 Task: Create a due date automation trigger when advanced on, on the wednesday after a card is due add fields without all custom fields completed at 11:00 AM.
Action: Mouse moved to (999, 80)
Screenshot: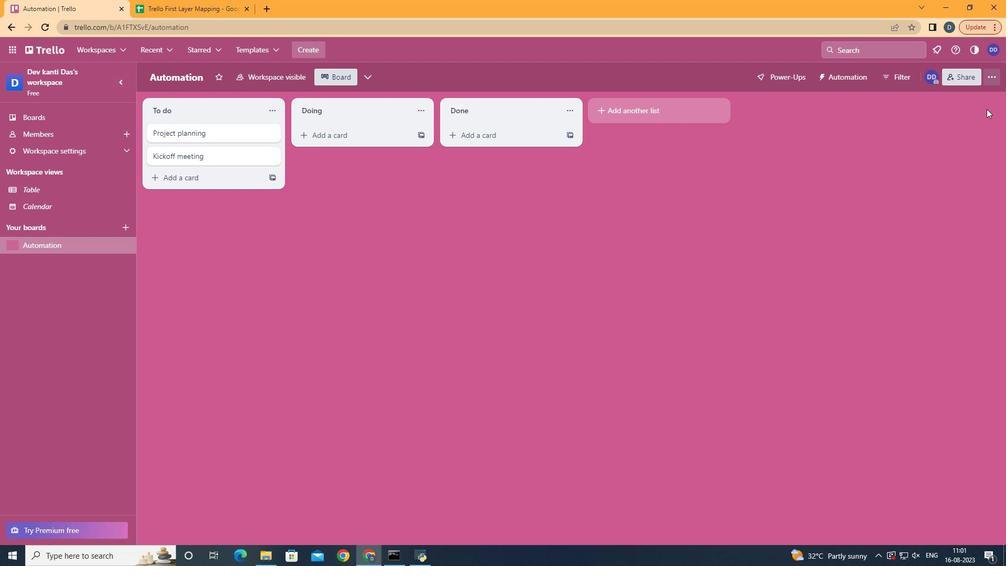
Action: Mouse pressed left at (999, 80)
Screenshot: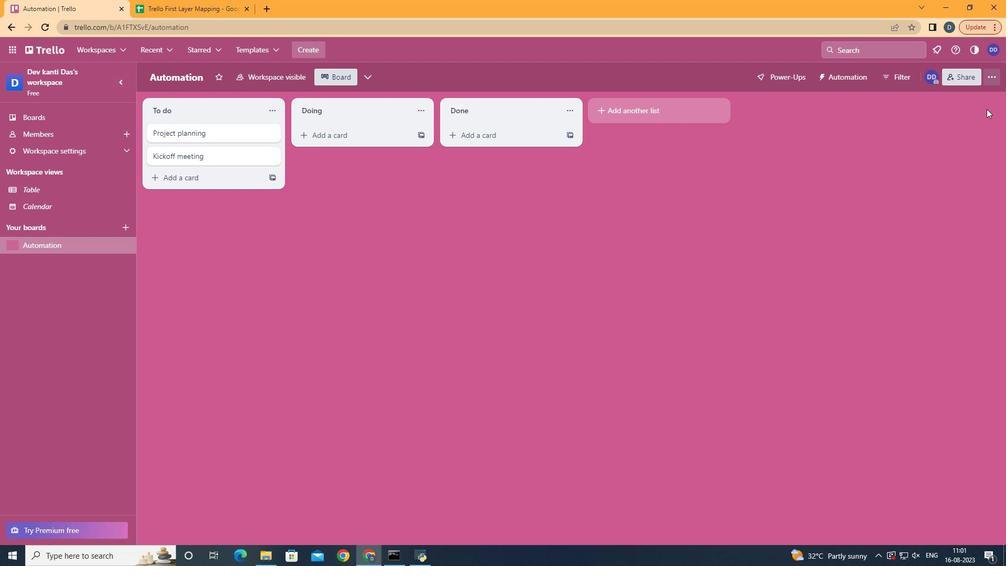 
Action: Mouse moved to (931, 221)
Screenshot: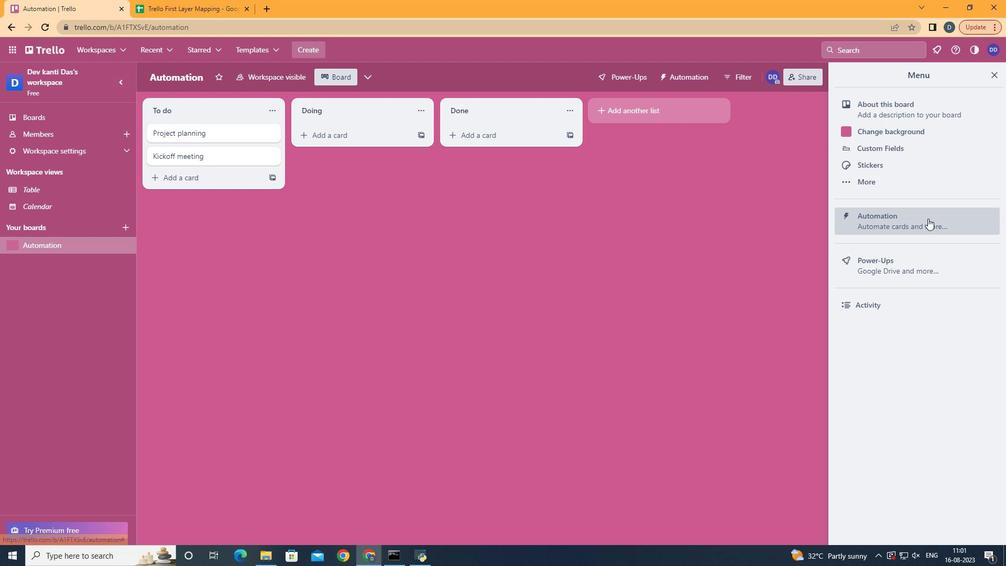 
Action: Mouse pressed left at (931, 221)
Screenshot: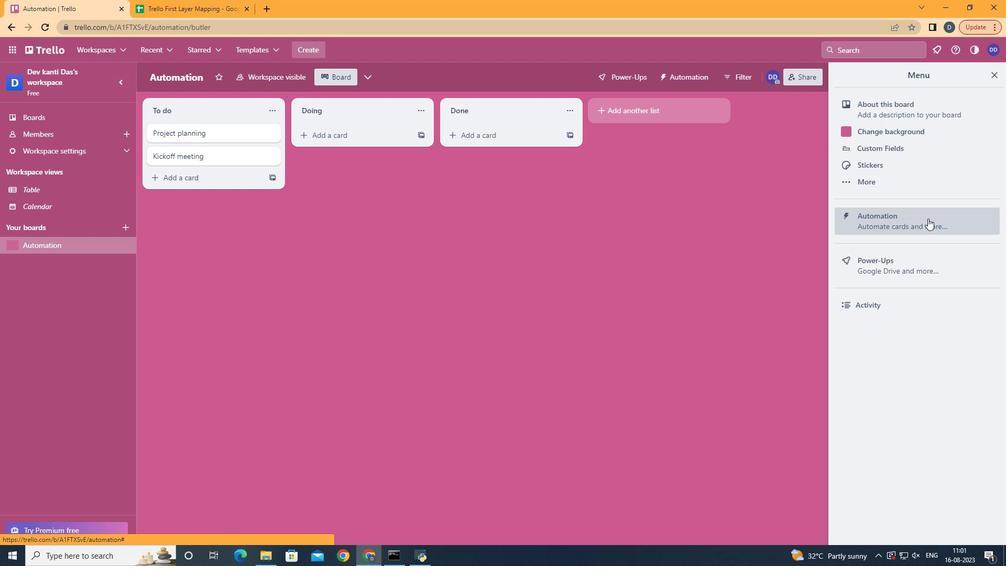 
Action: Mouse moved to (202, 223)
Screenshot: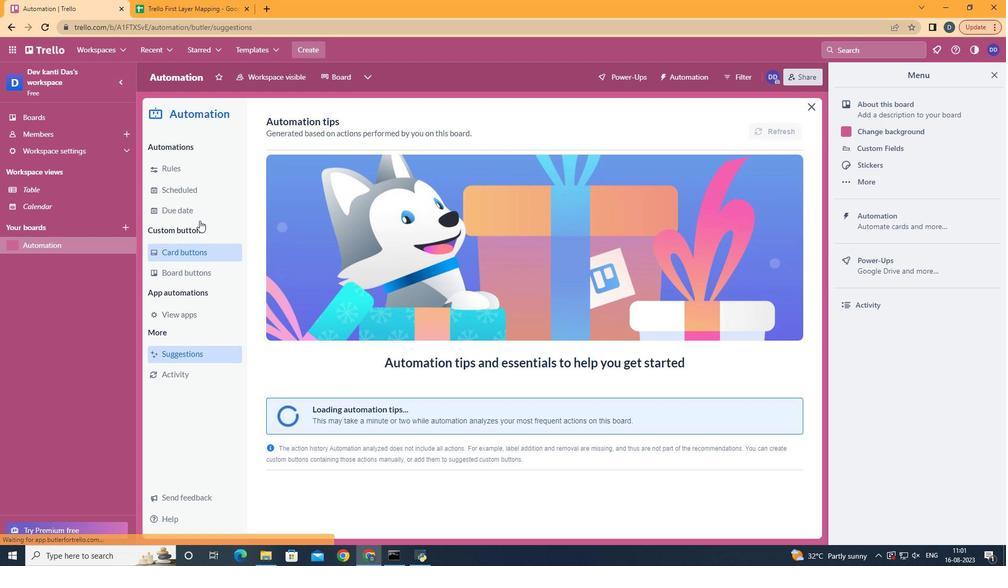 
Action: Mouse pressed left at (202, 223)
Screenshot: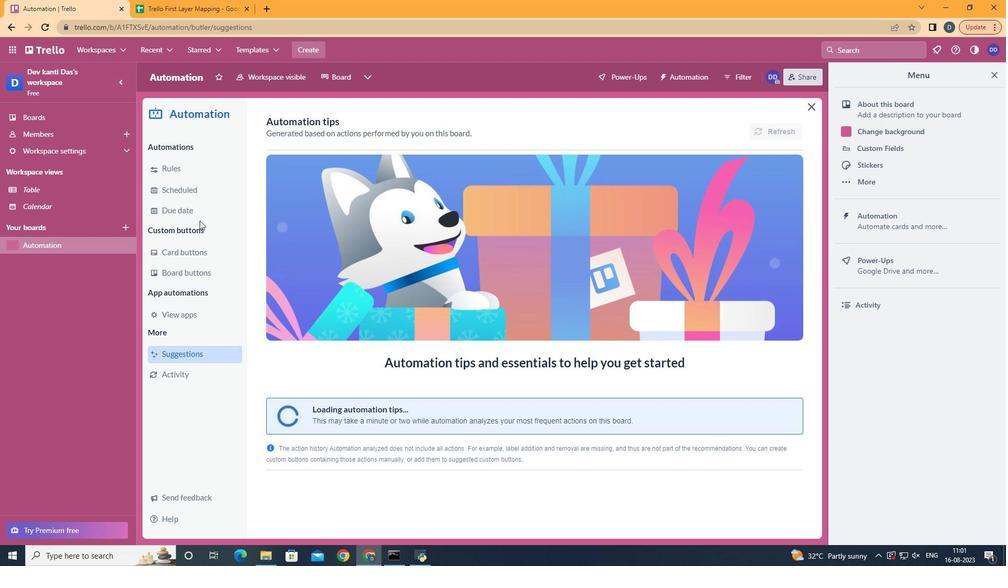 
Action: Mouse moved to (203, 217)
Screenshot: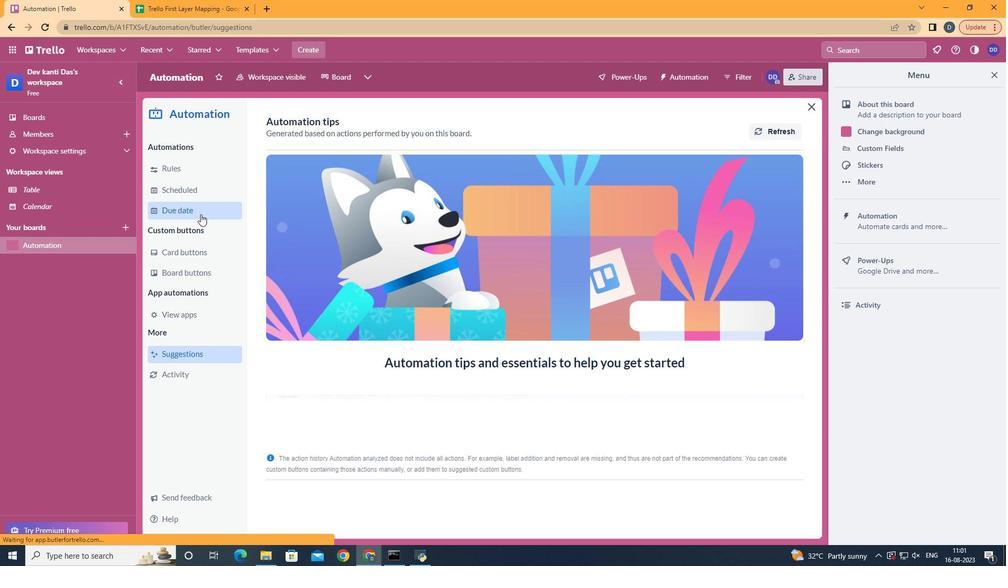 
Action: Mouse pressed left at (203, 217)
Screenshot: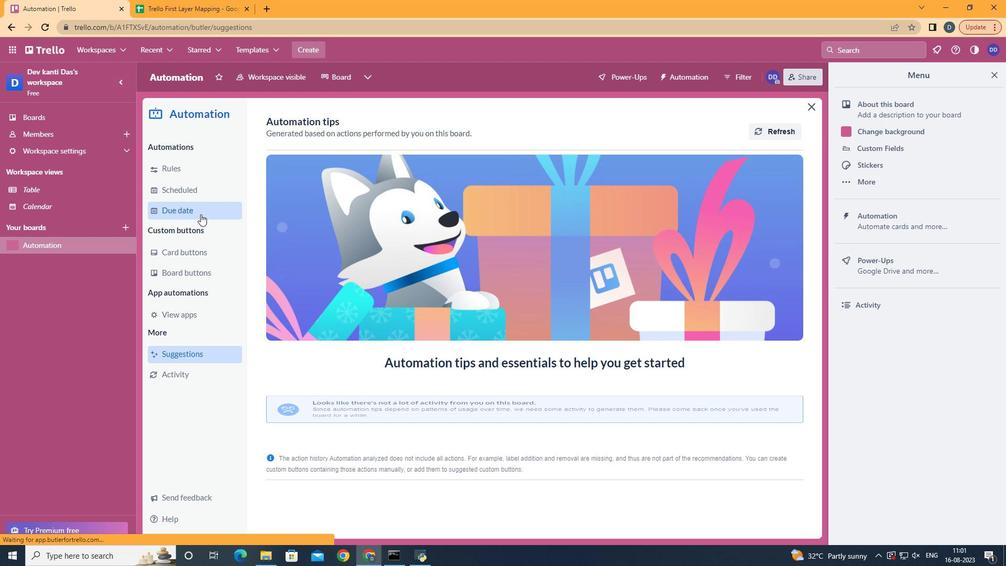 
Action: Mouse moved to (732, 135)
Screenshot: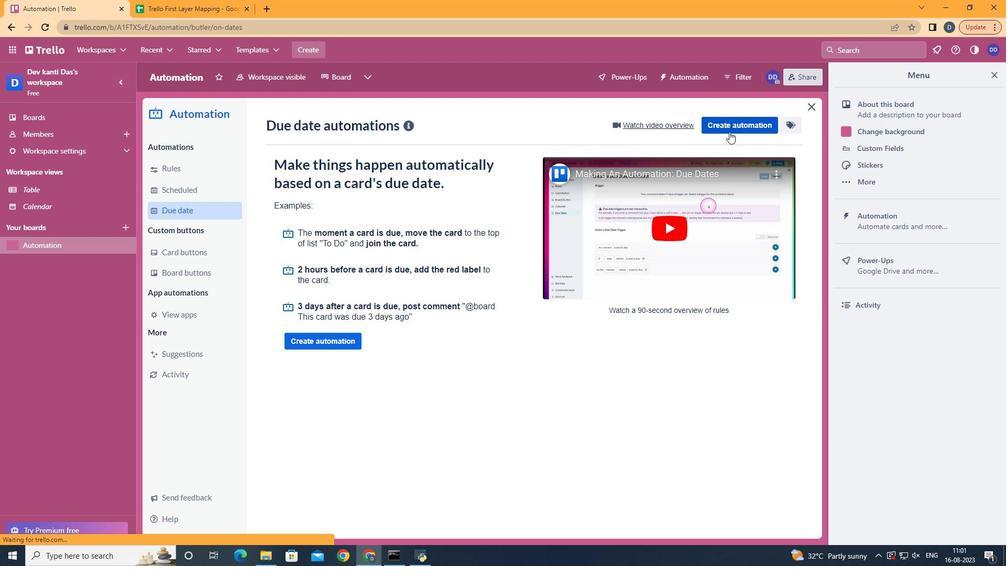 
Action: Mouse pressed left at (732, 135)
Screenshot: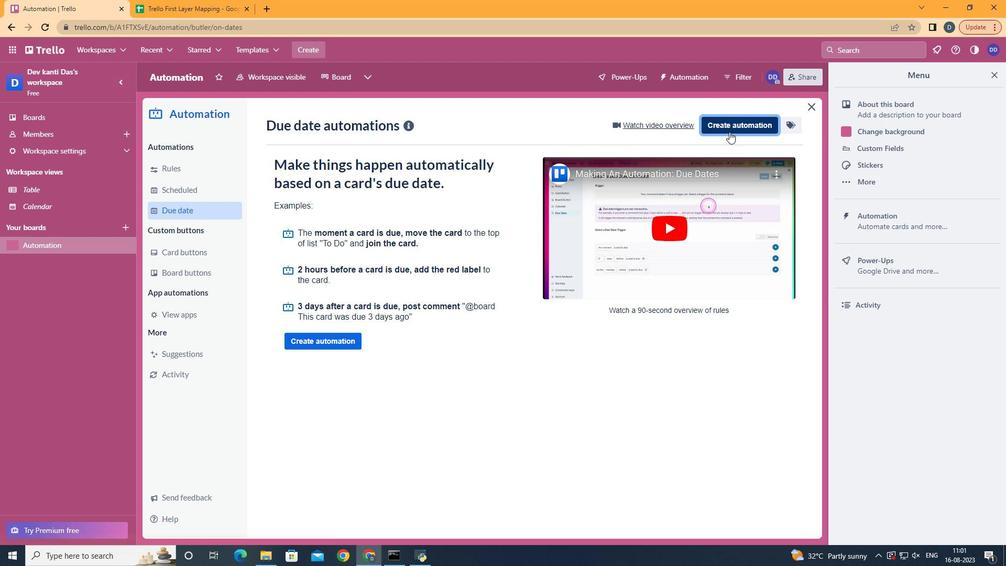 
Action: Mouse moved to (566, 233)
Screenshot: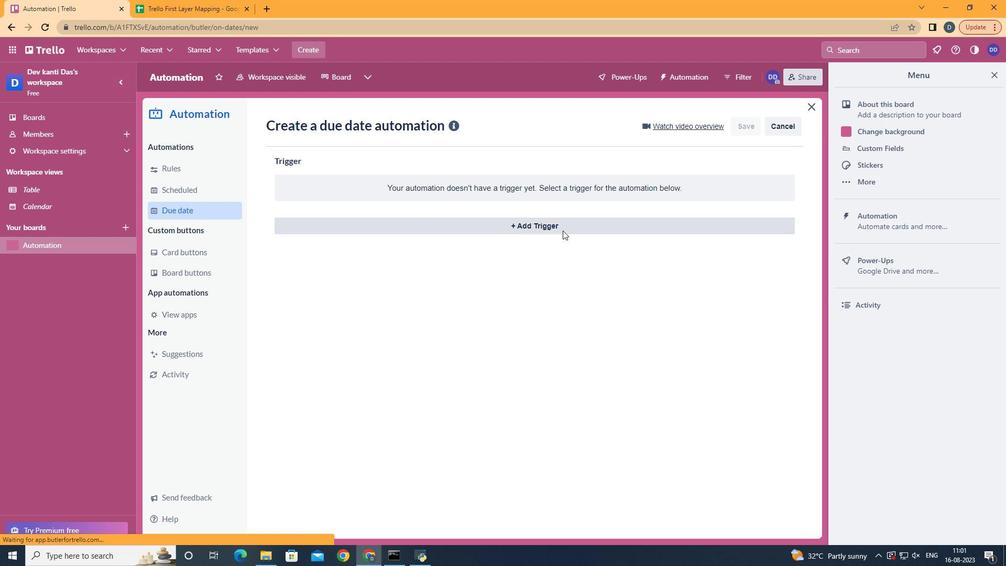 
Action: Mouse pressed left at (566, 233)
Screenshot: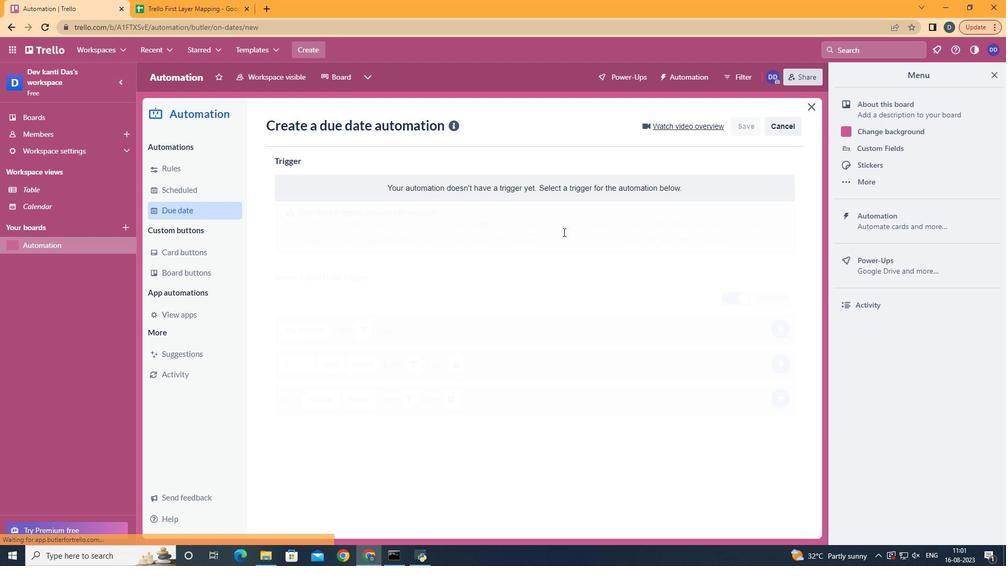 
Action: Mouse moved to (344, 320)
Screenshot: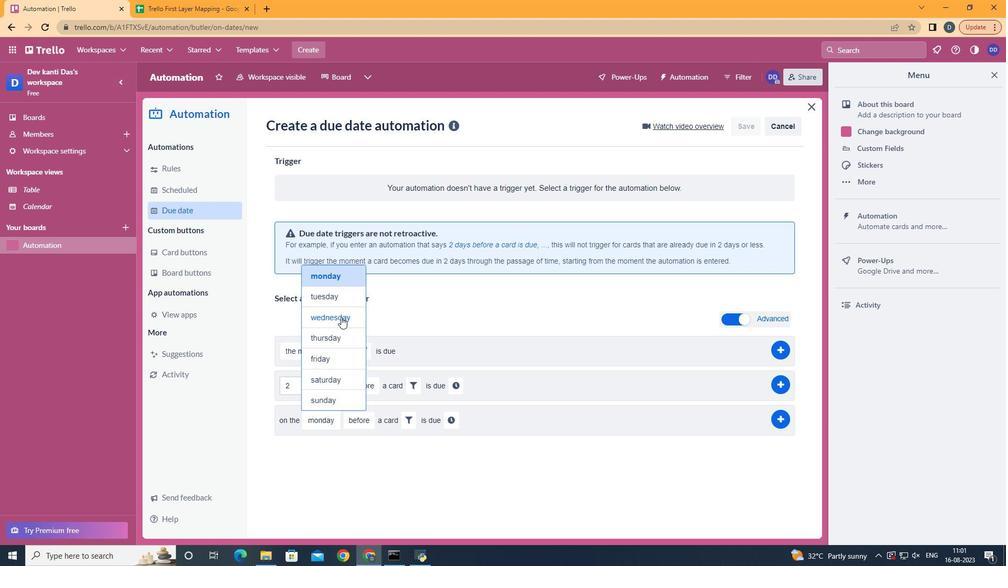 
Action: Mouse pressed left at (344, 320)
Screenshot: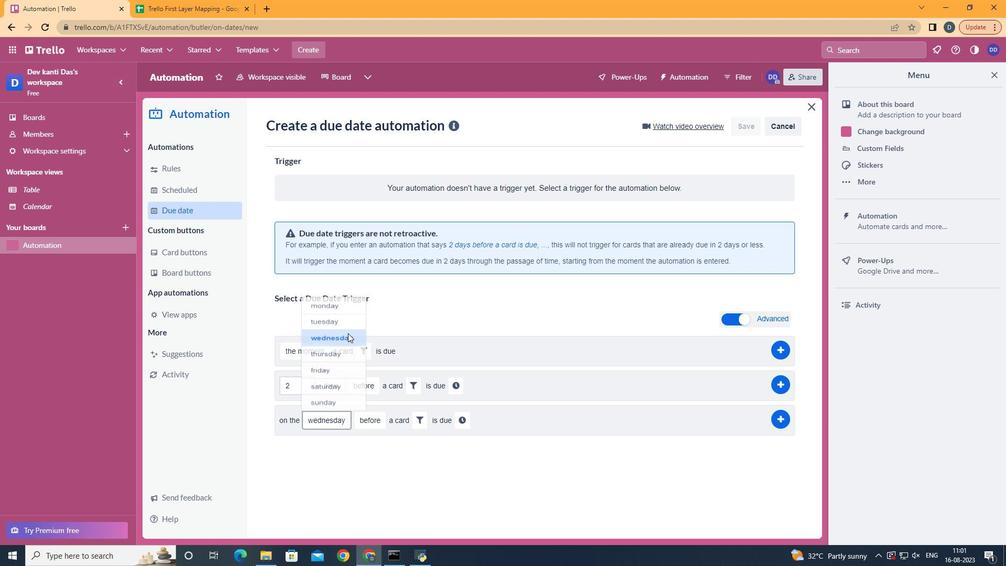 
Action: Mouse moved to (384, 460)
Screenshot: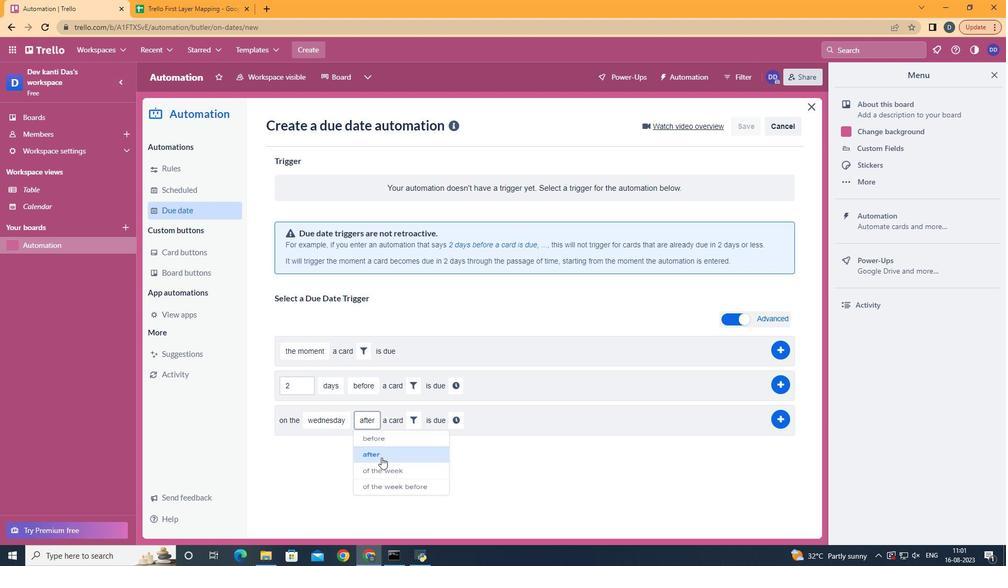 
Action: Mouse pressed left at (384, 460)
Screenshot: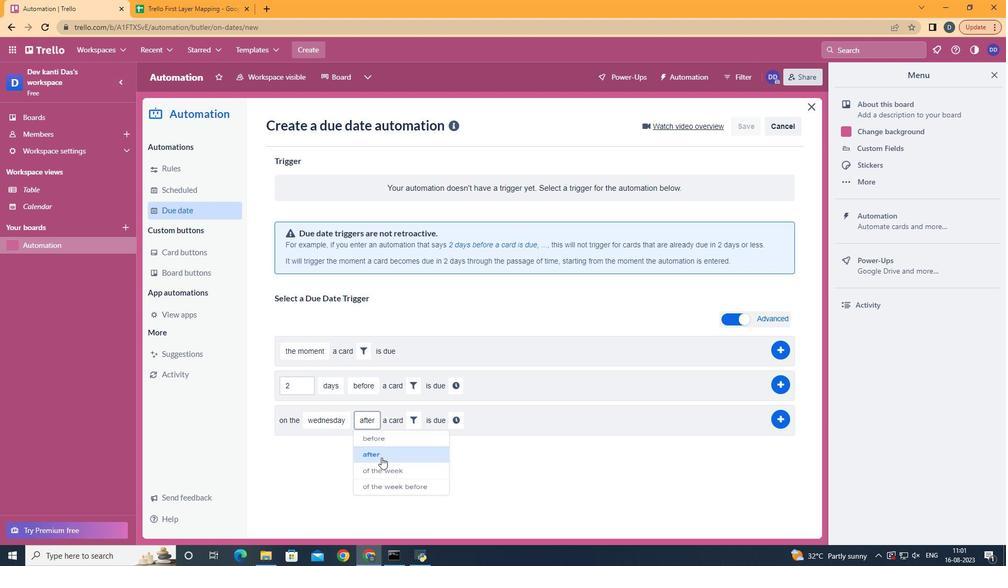 
Action: Mouse moved to (416, 430)
Screenshot: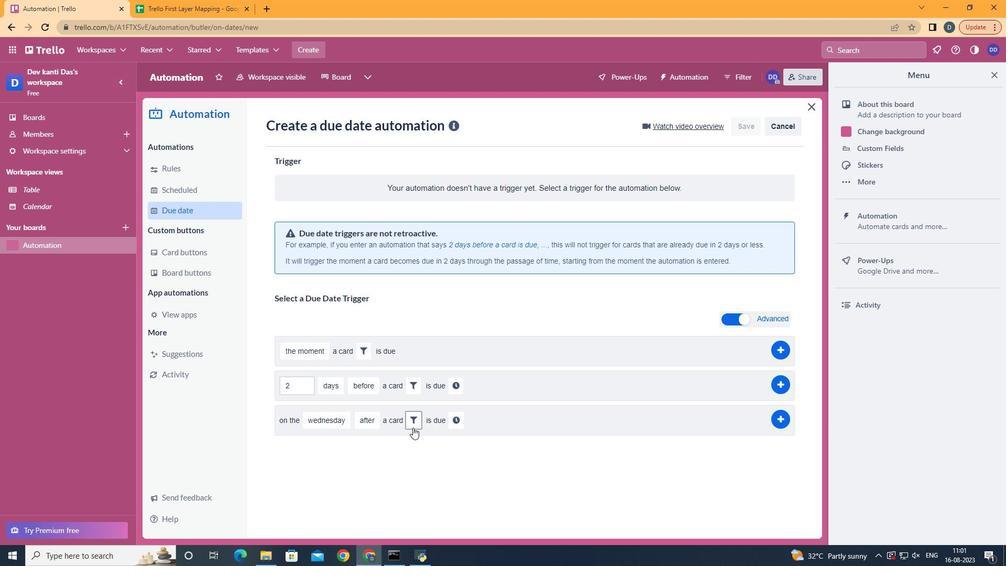 
Action: Mouse pressed left at (416, 430)
Screenshot: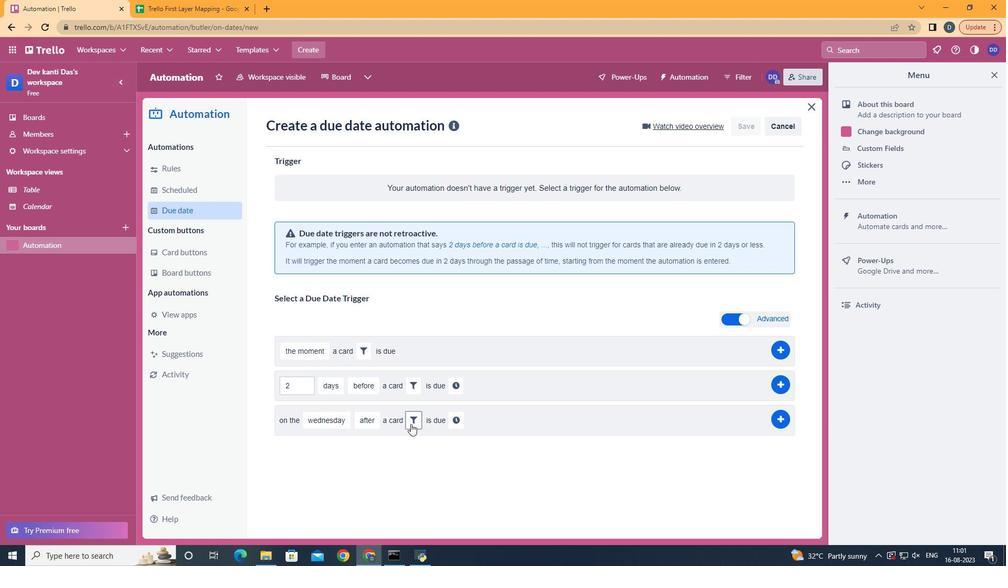 
Action: Mouse moved to (584, 453)
Screenshot: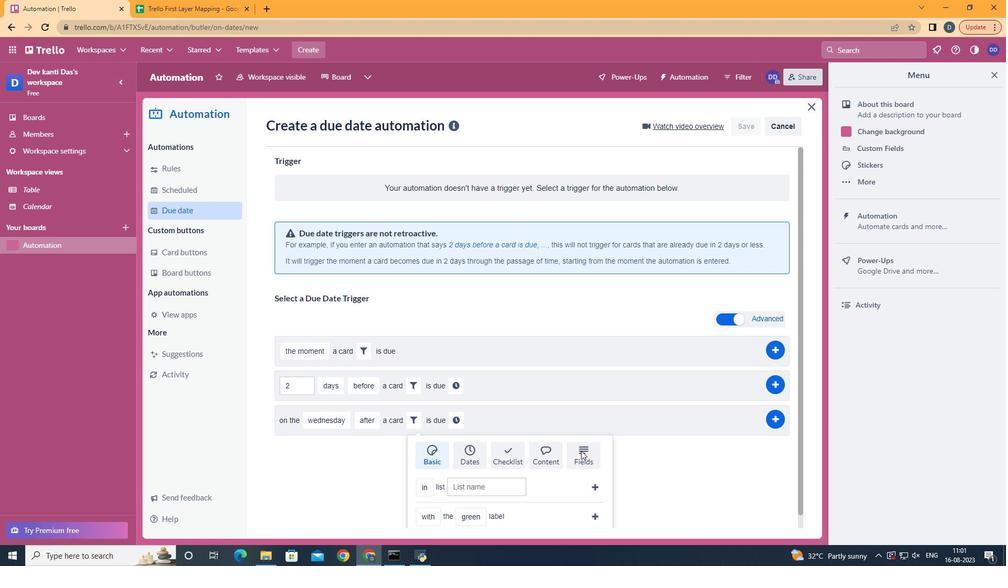 
Action: Mouse pressed left at (584, 453)
Screenshot: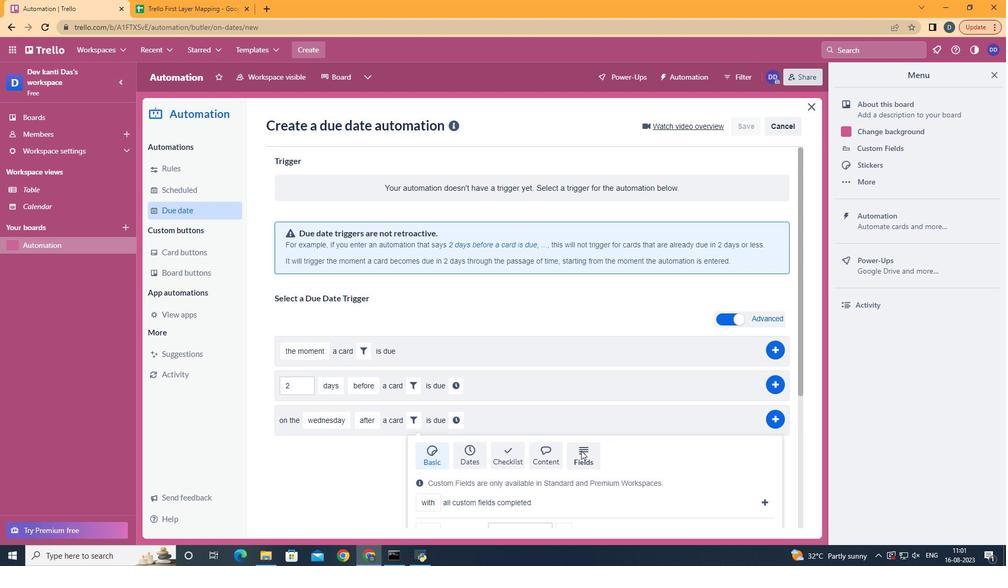 
Action: Mouse moved to (444, 485)
Screenshot: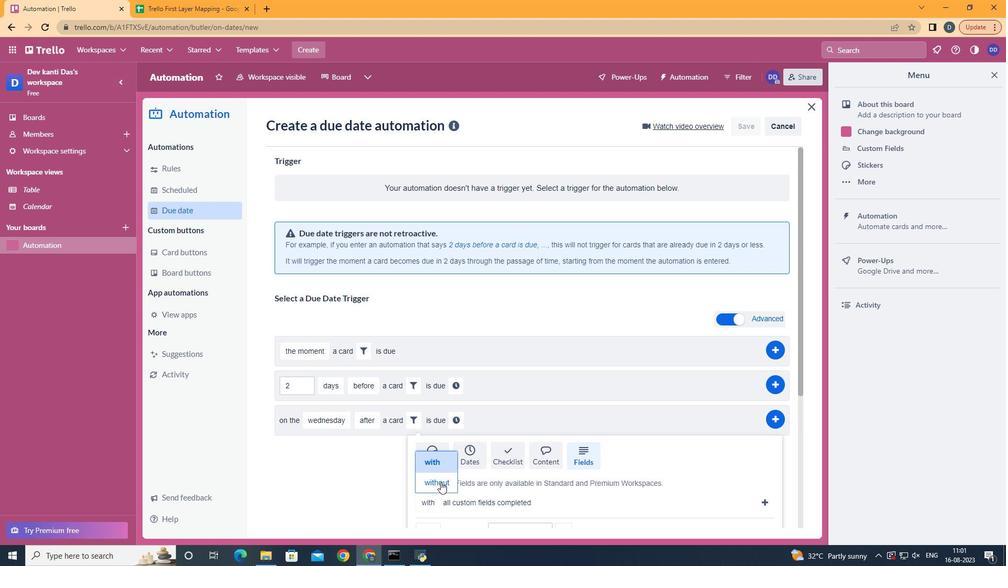 
Action: Mouse pressed left at (444, 485)
Screenshot: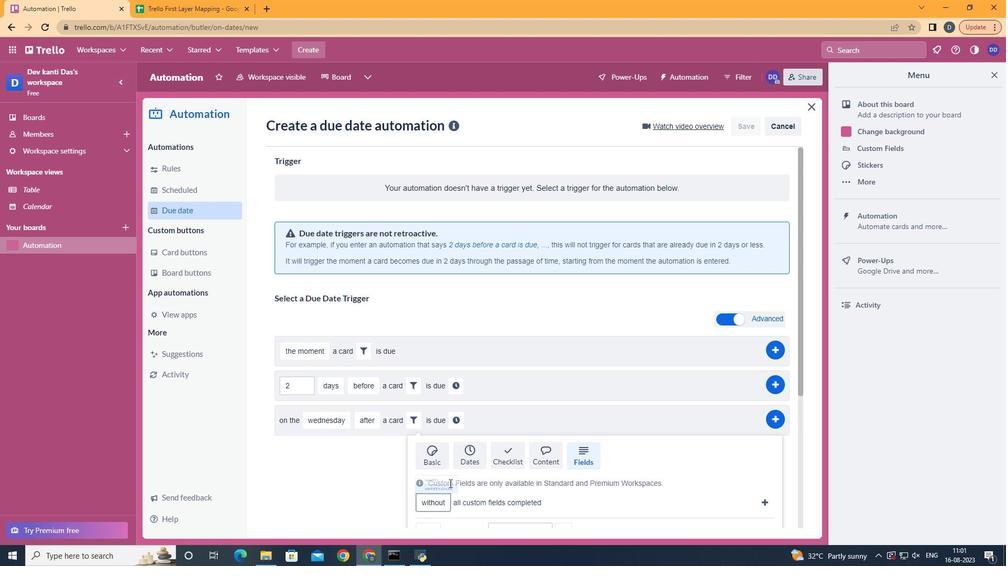 
Action: Mouse moved to (769, 502)
Screenshot: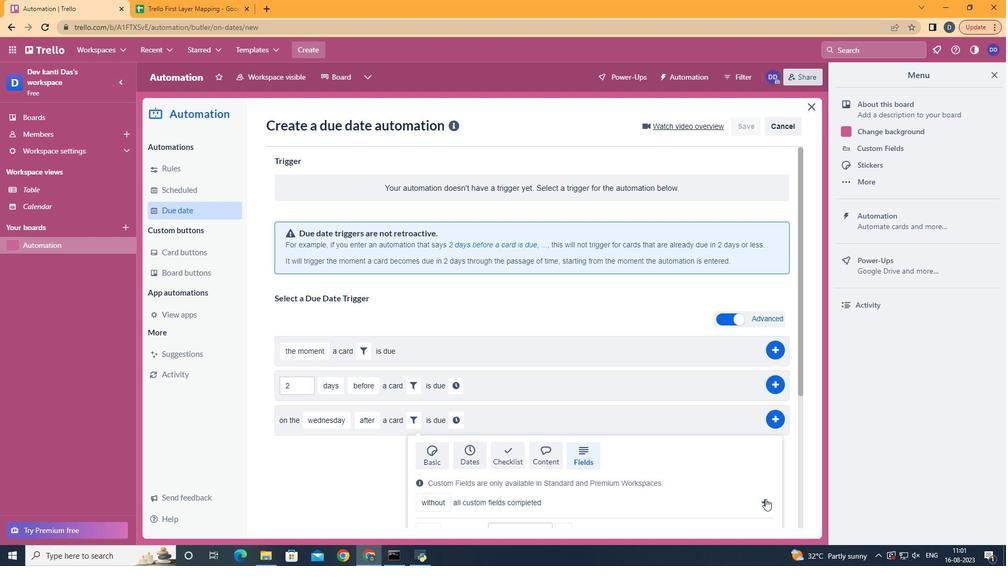 
Action: Mouse pressed left at (769, 502)
Screenshot: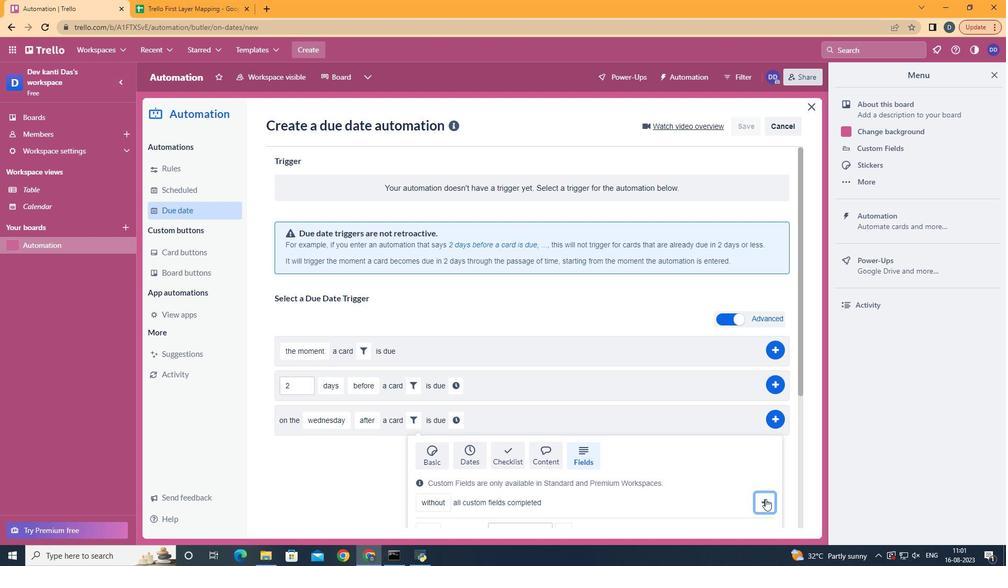 
Action: Mouse moved to (595, 426)
Screenshot: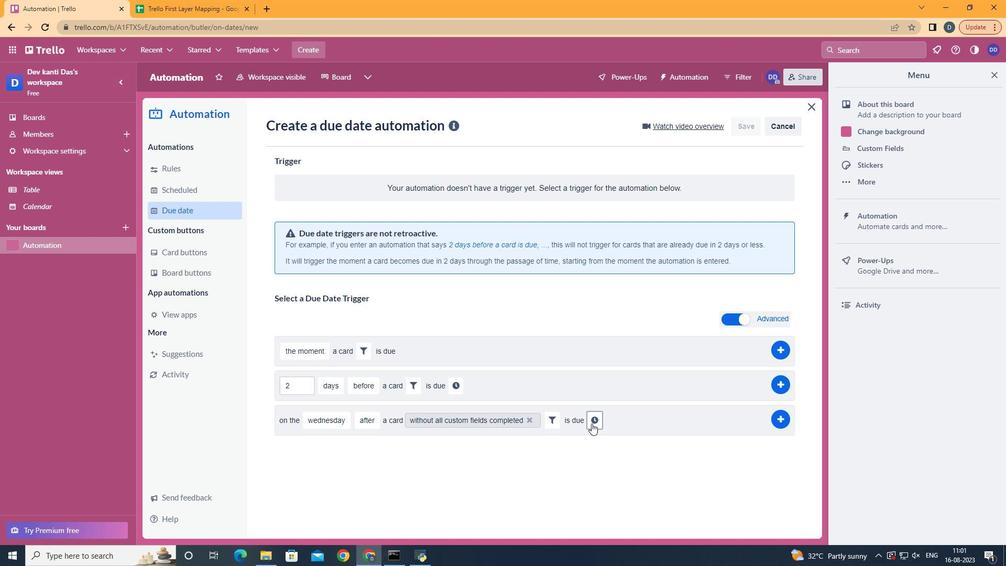 
Action: Mouse pressed left at (595, 426)
Screenshot: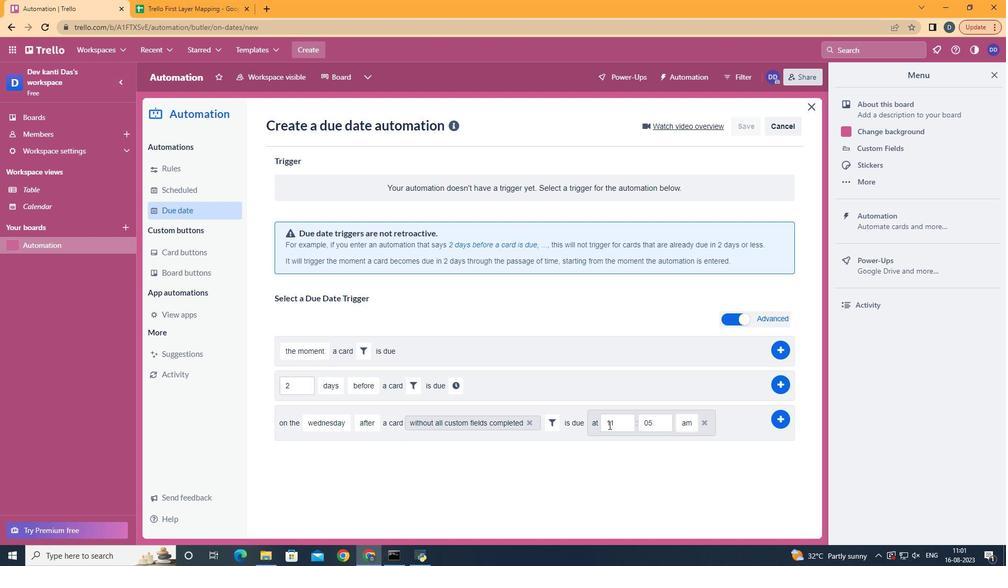 
Action: Mouse moved to (665, 427)
Screenshot: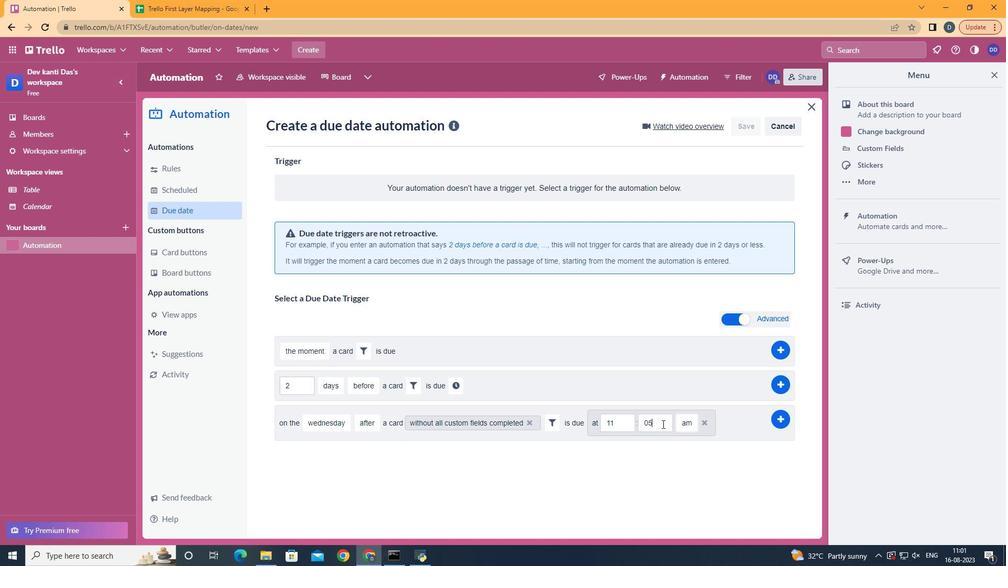 
Action: Mouse pressed left at (665, 427)
Screenshot: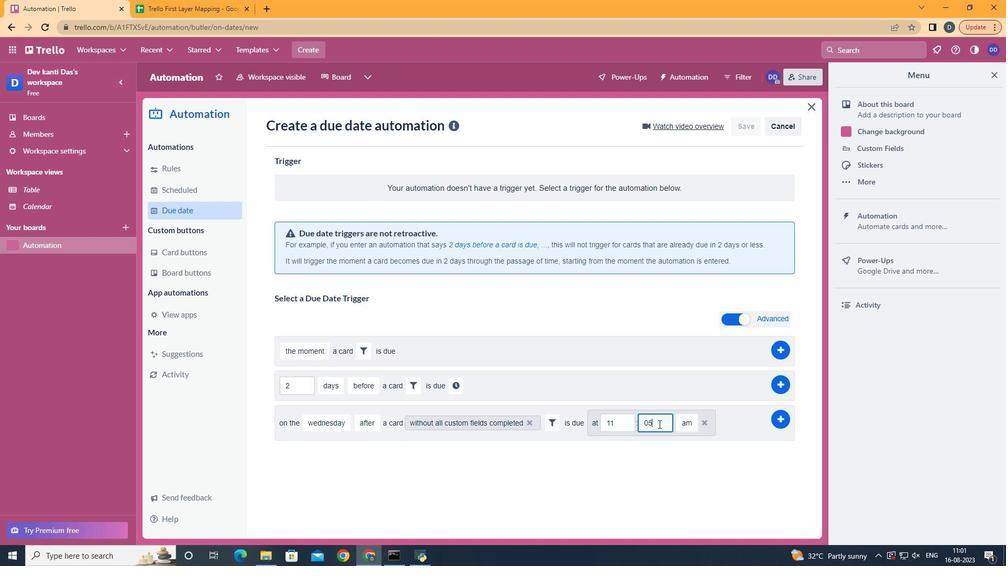 
Action: Mouse moved to (662, 428)
Screenshot: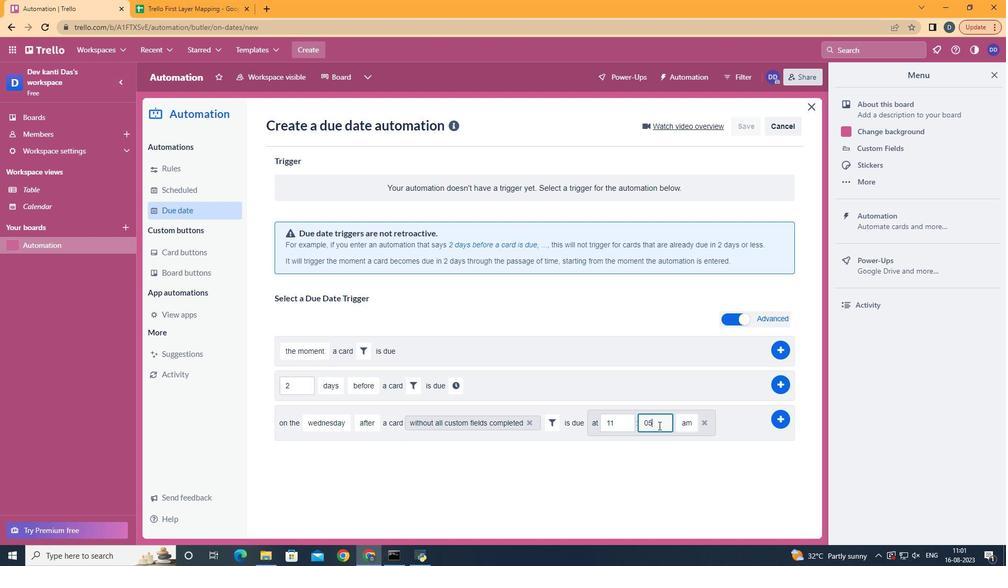 
Action: Key pressed <Key.backspace>0
Screenshot: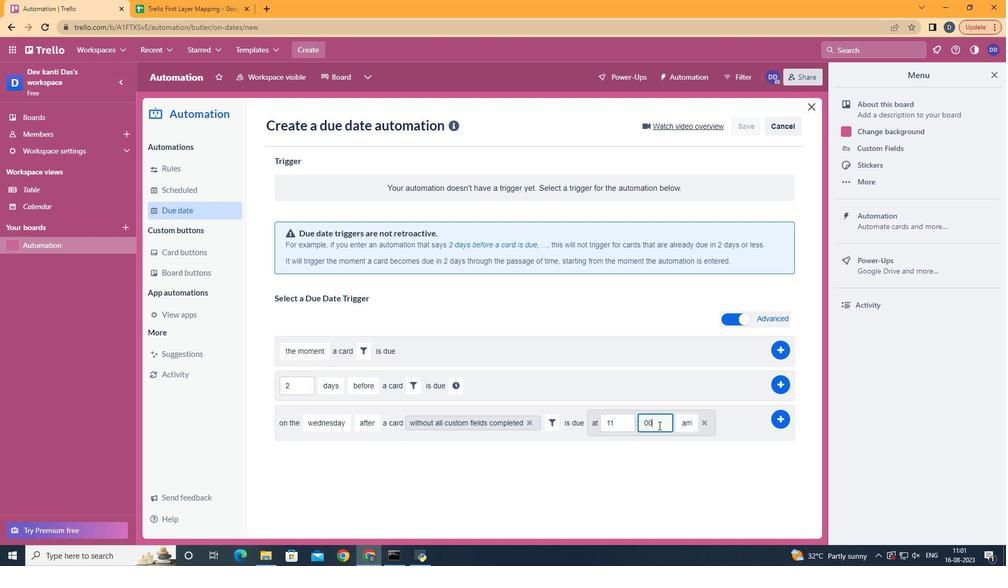 
Action: Mouse moved to (777, 425)
Screenshot: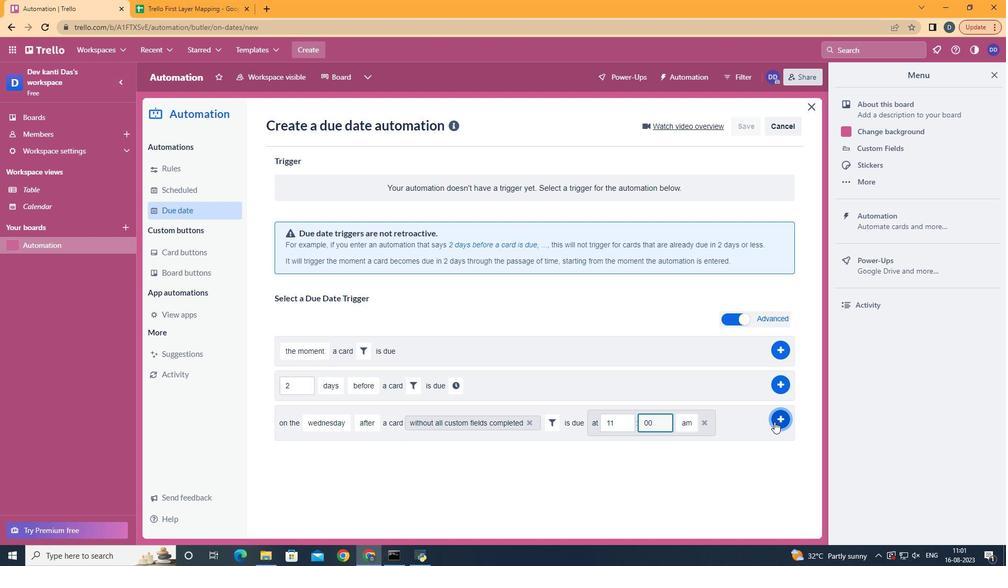 
Action: Mouse pressed left at (777, 425)
Screenshot: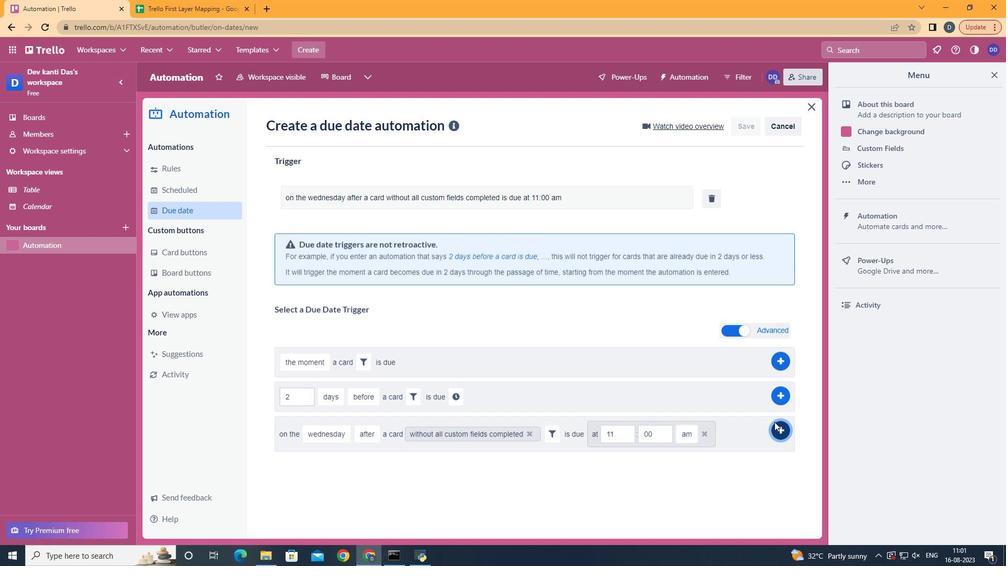
Action: Mouse moved to (784, 425)
Screenshot: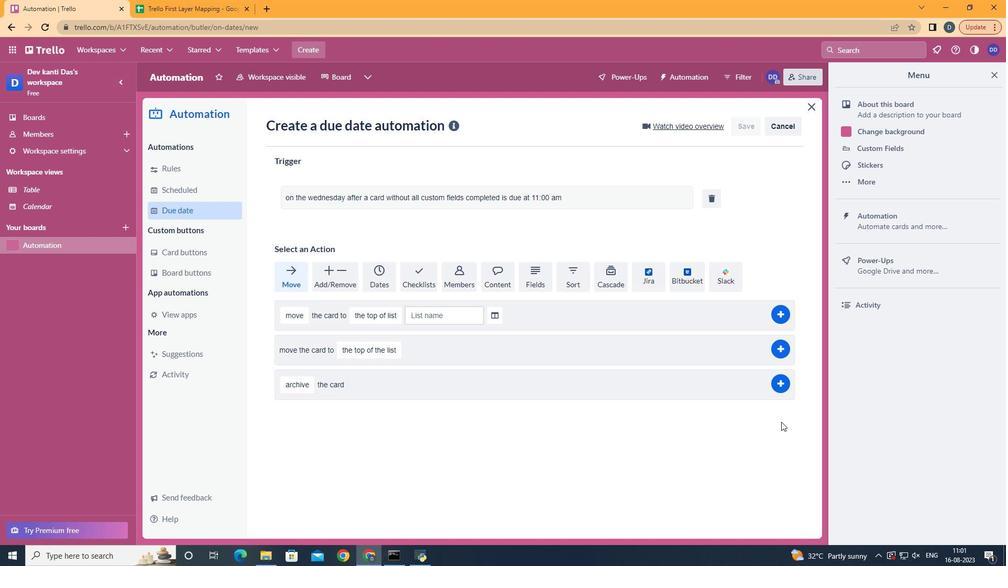 
